 Task: In the  document invoice.epub Use the feature 'and check spelling and grammer' Select the body of letter and change paragraph spacing to  '1.5'Select the word  Good Afternoon and change font size to  25
Action: Mouse moved to (181, 66)
Screenshot: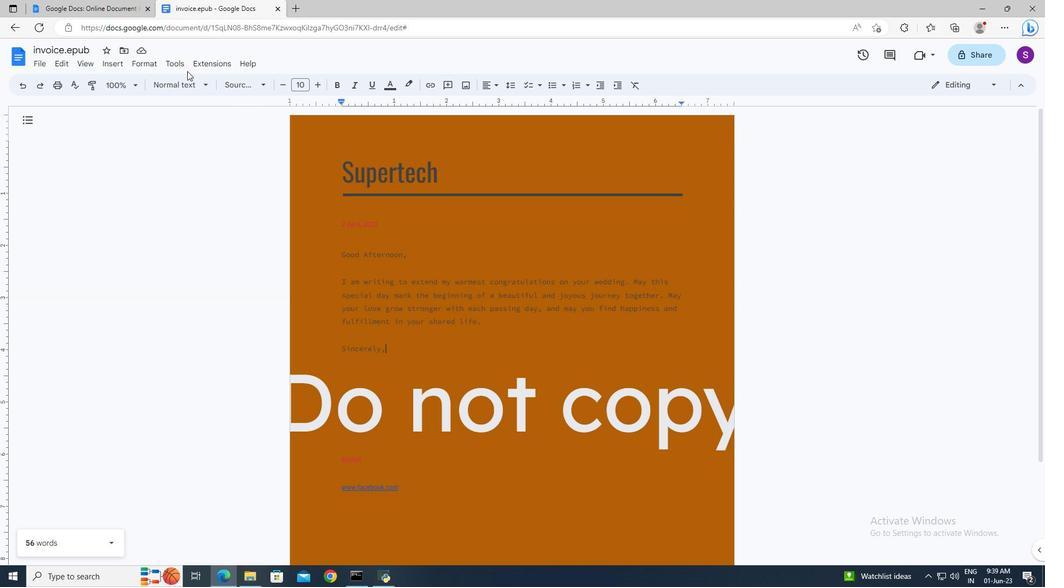 
Action: Mouse pressed left at (181, 66)
Screenshot: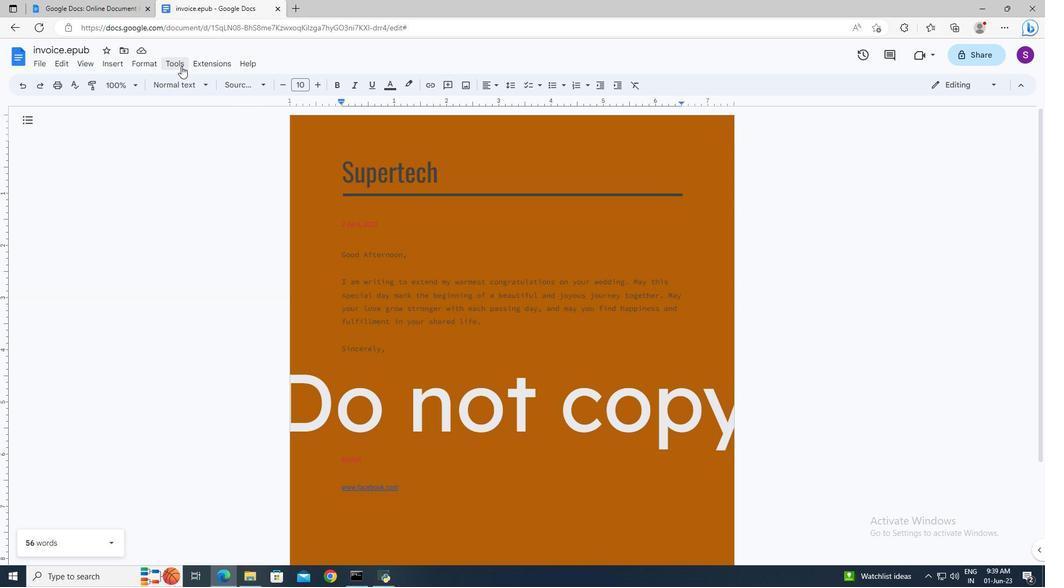 
Action: Mouse moved to (407, 84)
Screenshot: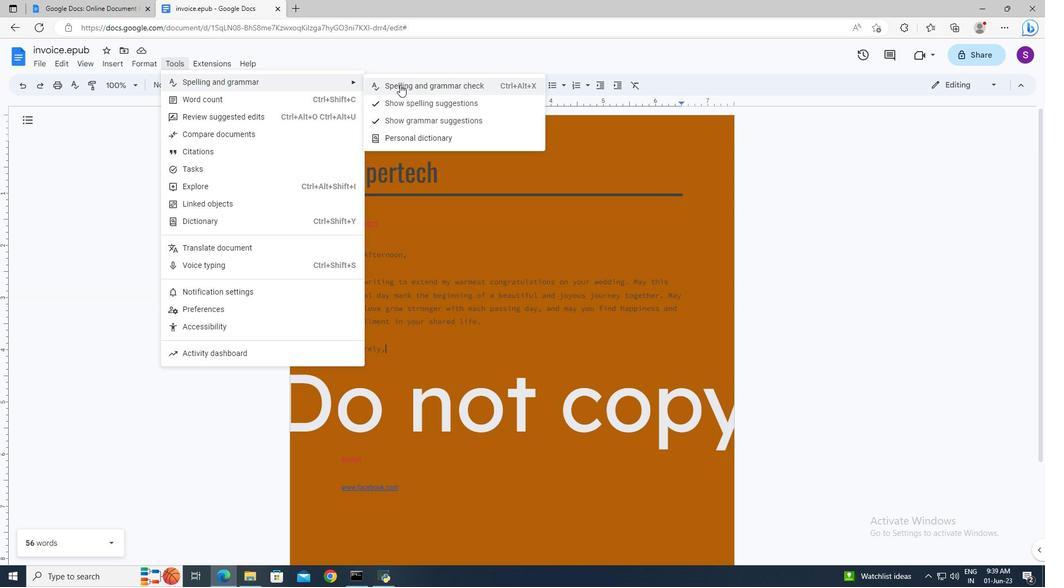 
Action: Mouse pressed left at (407, 84)
Screenshot: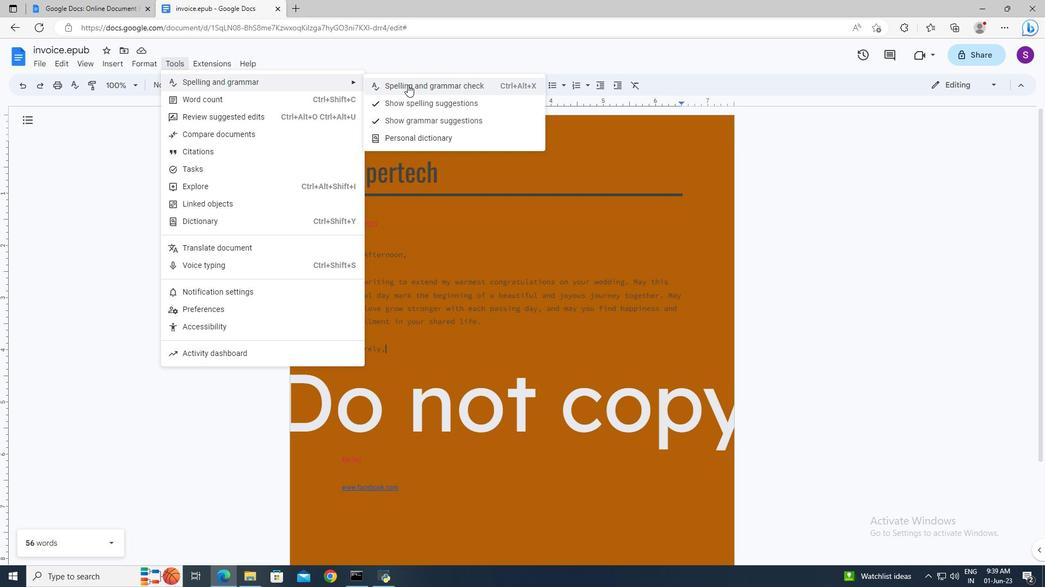 
Action: Mouse moved to (338, 281)
Screenshot: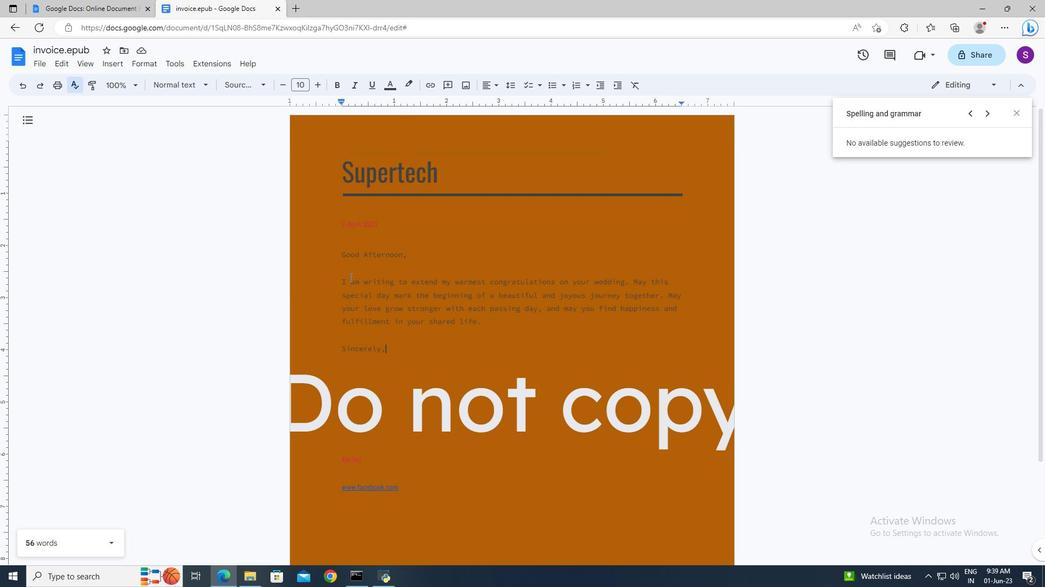 
Action: Mouse pressed left at (338, 281)
Screenshot: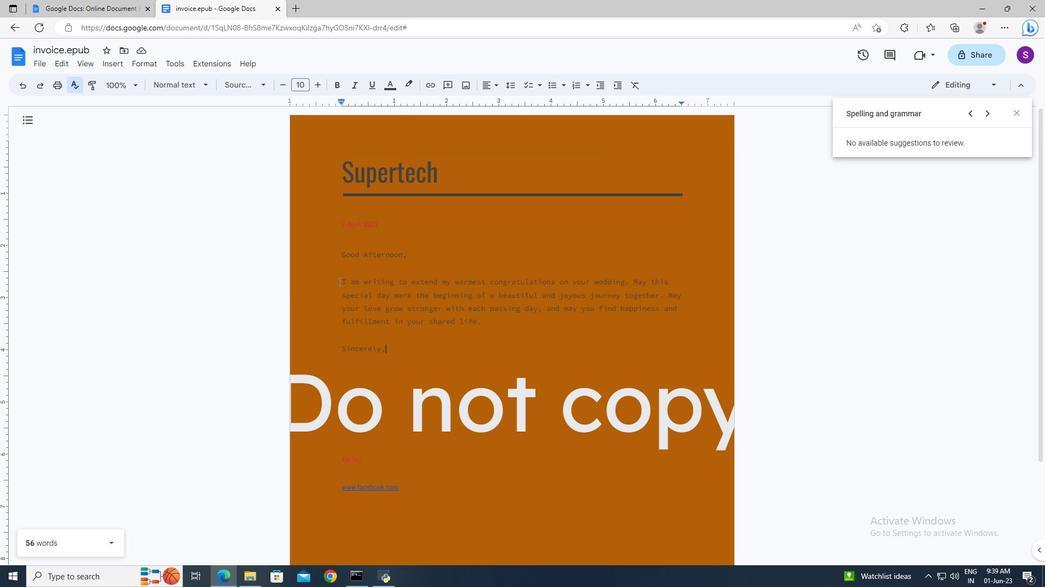
Action: Key pressed <Key.shift><Key.down>
Screenshot: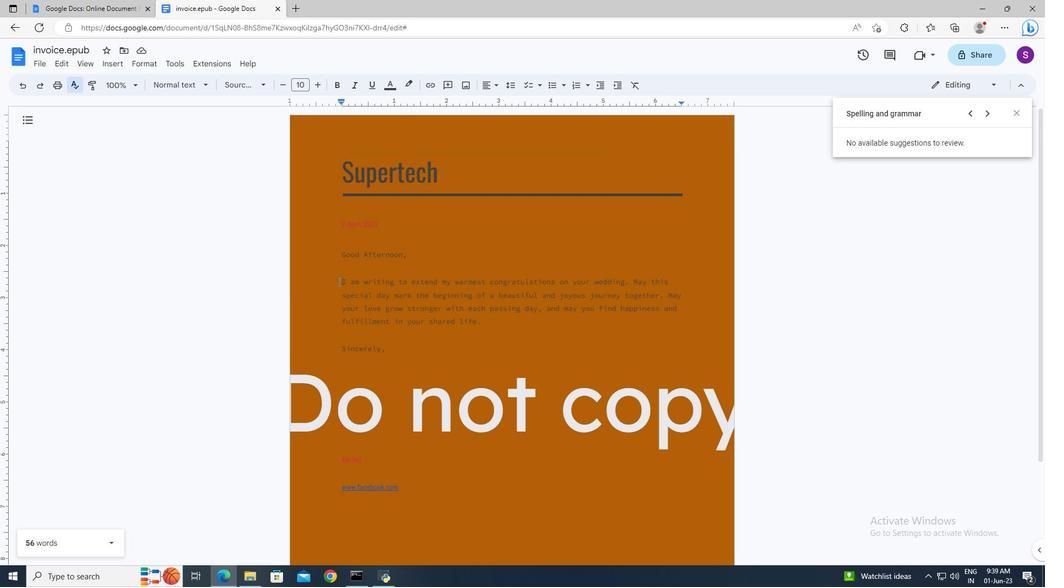 
Action: Mouse moved to (506, 88)
Screenshot: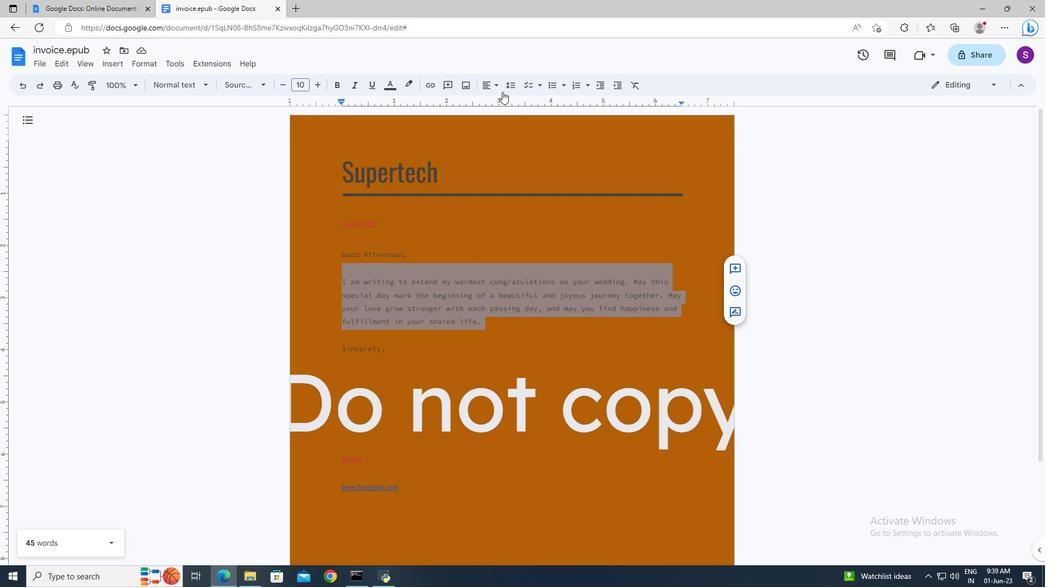 
Action: Mouse pressed left at (506, 88)
Screenshot: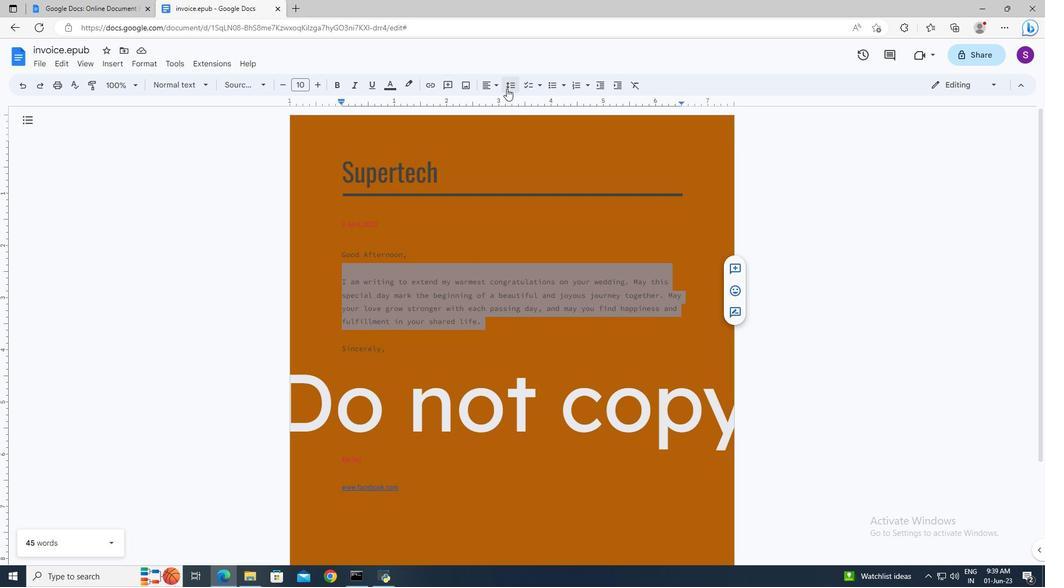 
Action: Mouse moved to (516, 141)
Screenshot: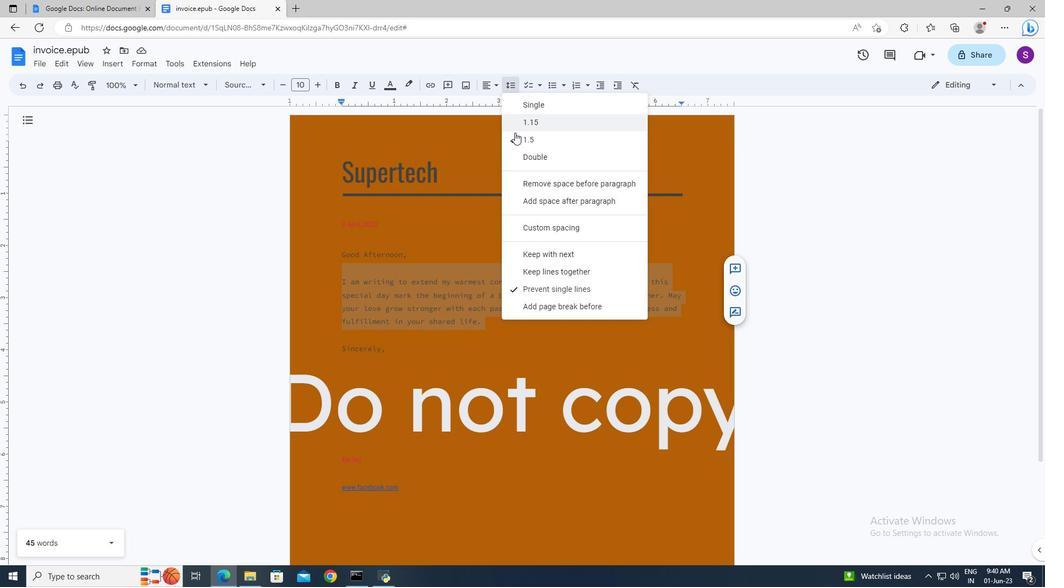 
Action: Mouse pressed left at (516, 141)
Screenshot: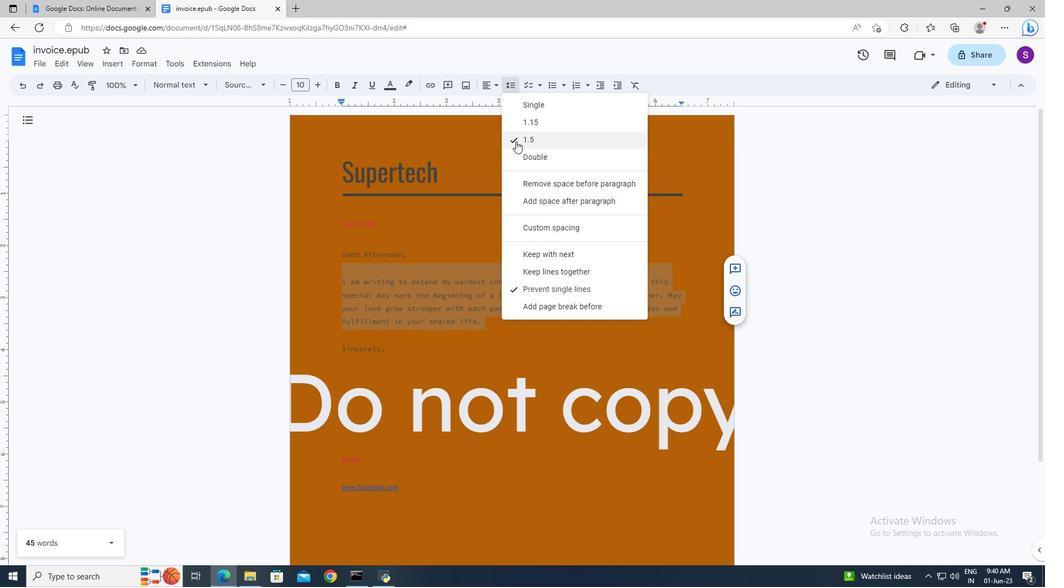 
Action: Mouse moved to (342, 252)
Screenshot: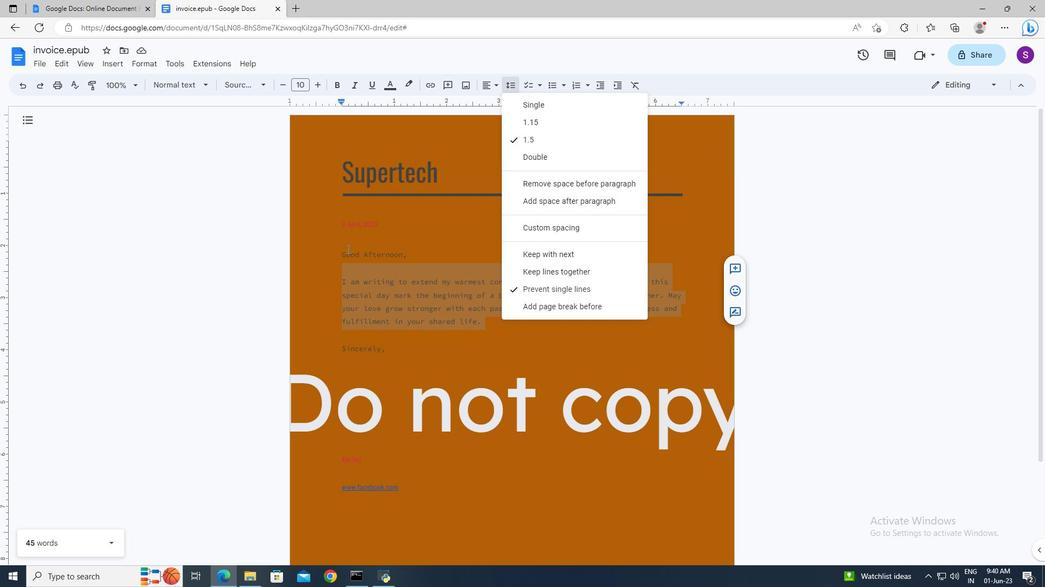 
Action: Mouse pressed left at (342, 252)
Screenshot: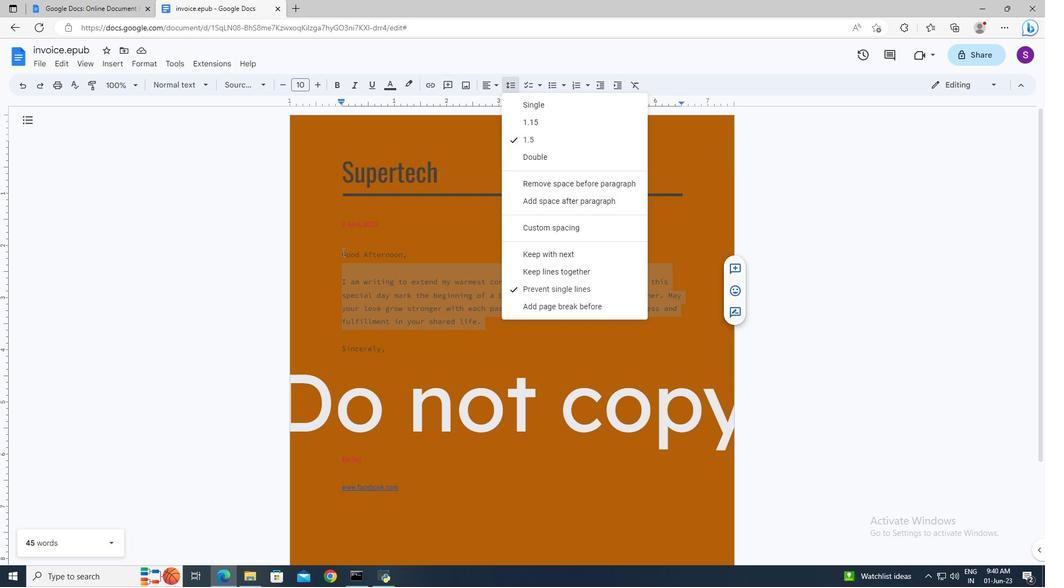 
Action: Key pressed <Key.shift><Key.right><Key.right>
Screenshot: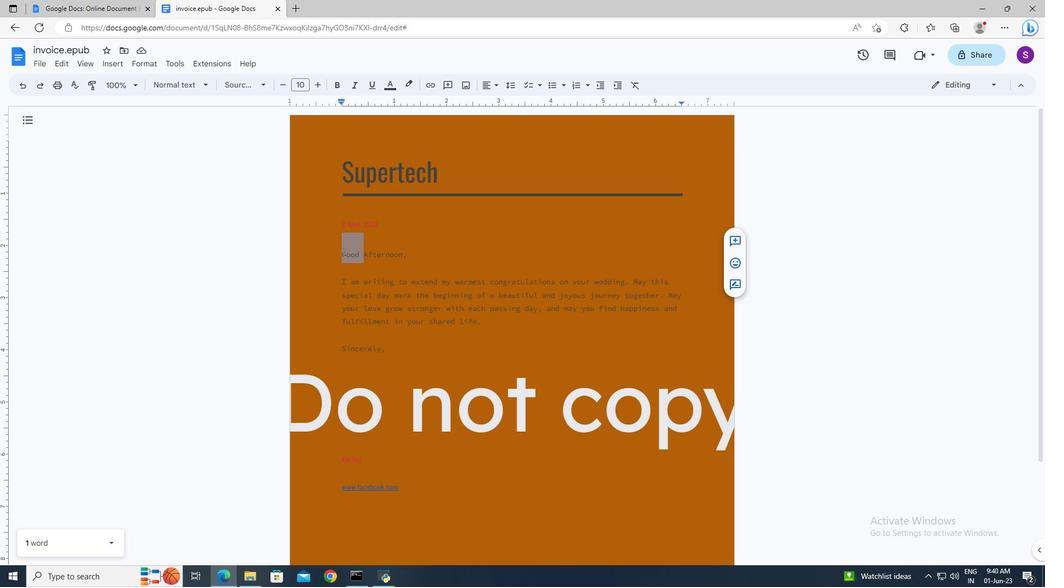 
Action: Mouse moved to (308, 84)
Screenshot: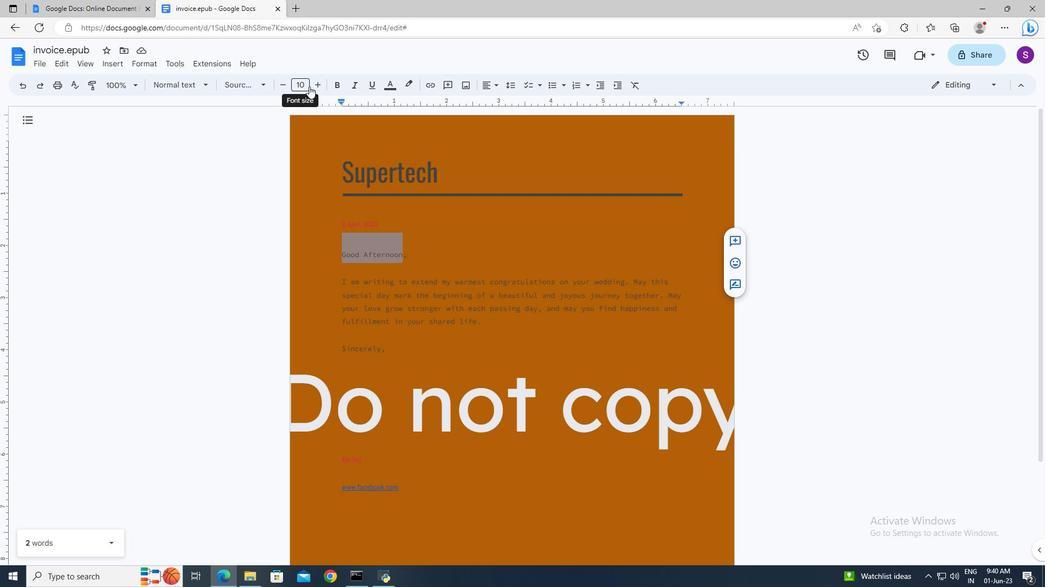 
Action: Mouse pressed left at (308, 84)
Screenshot: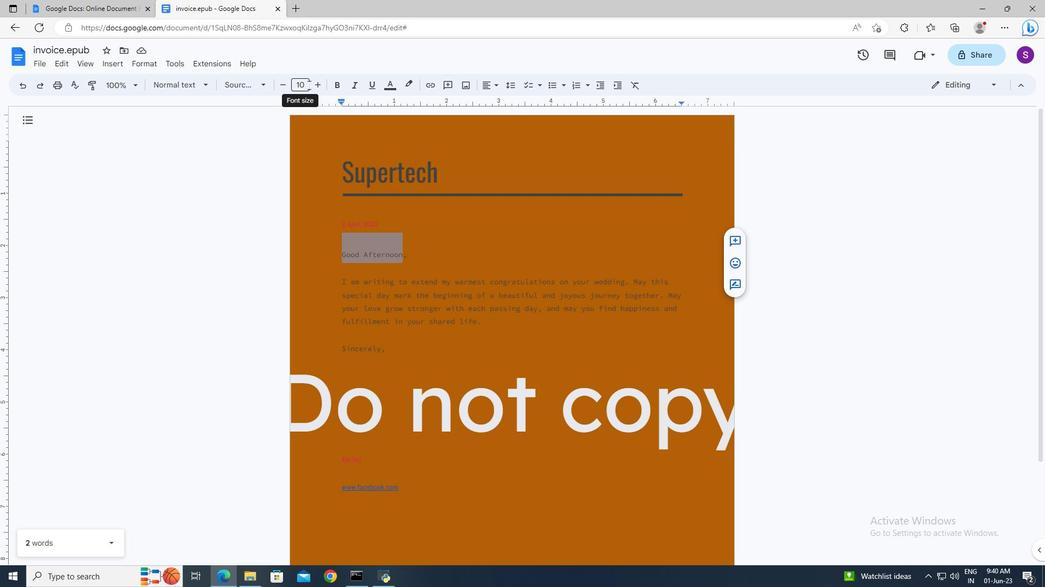 
Action: Key pressed 25<Key.enter>
Screenshot: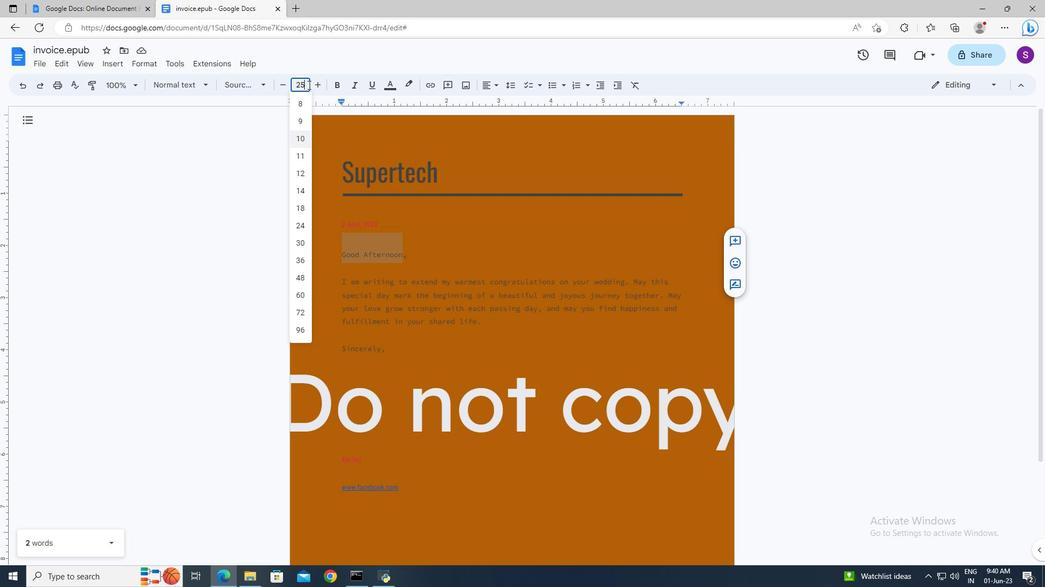 
Action: Mouse moved to (340, 304)
Screenshot: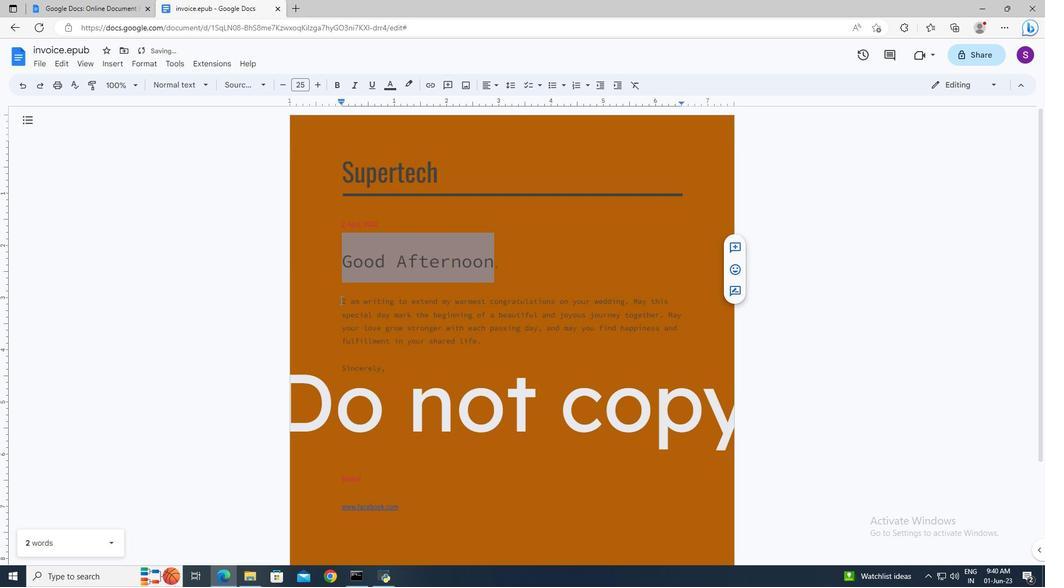 
Action: Mouse pressed left at (340, 304)
Screenshot: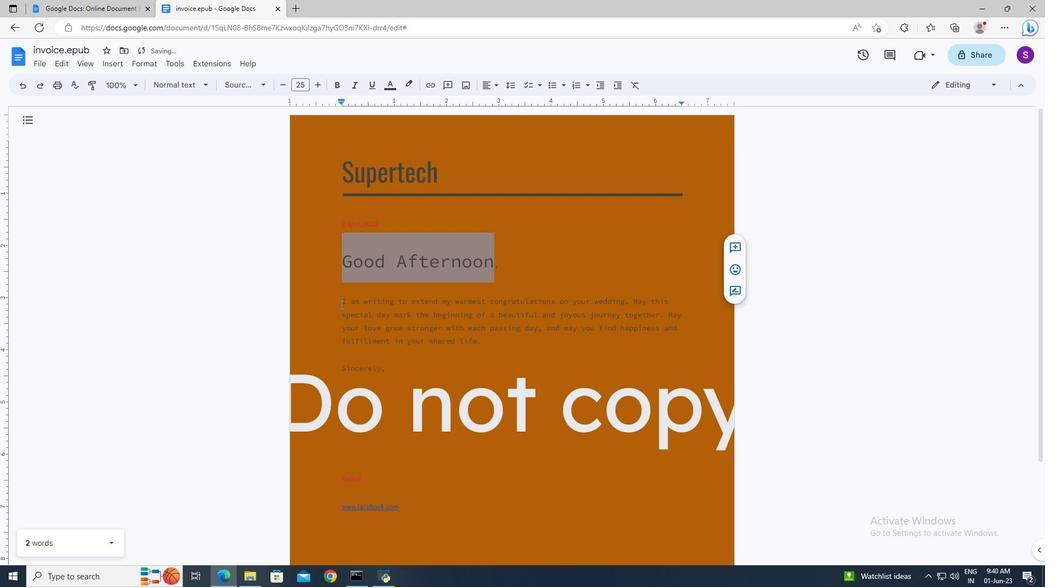 
